 Task: Add Sprouts Dong Quai Powder Cap to the cart.
Action: Mouse pressed left at (29, 144)
Screenshot: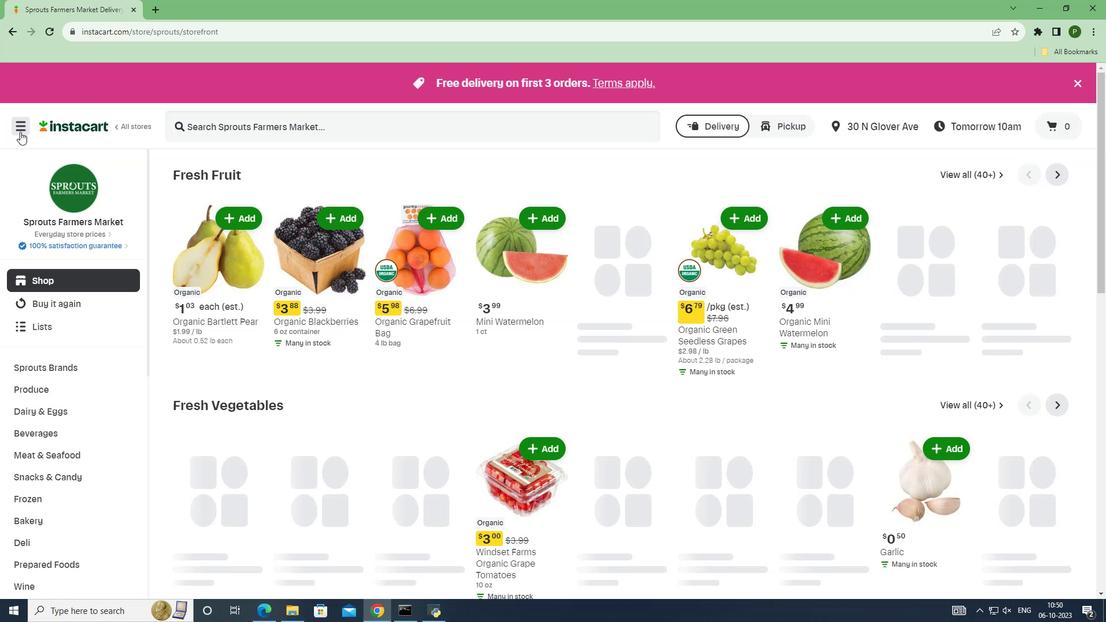 
Action: Mouse moved to (27, 138)
Screenshot: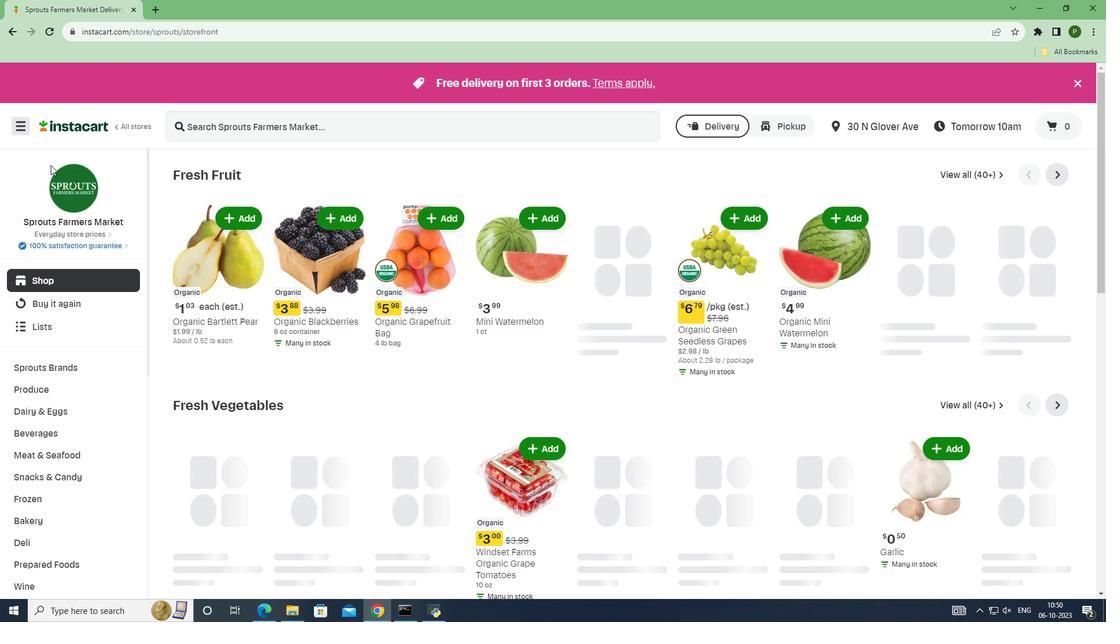 
Action: Mouse pressed left at (27, 138)
Screenshot: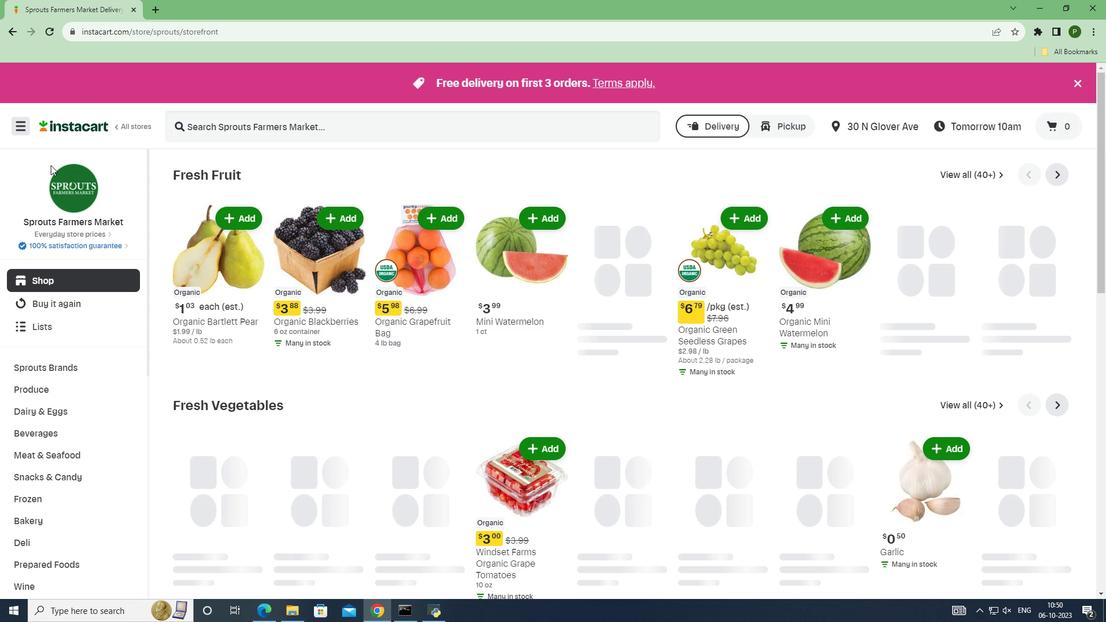 
Action: Mouse moved to (57, 315)
Screenshot: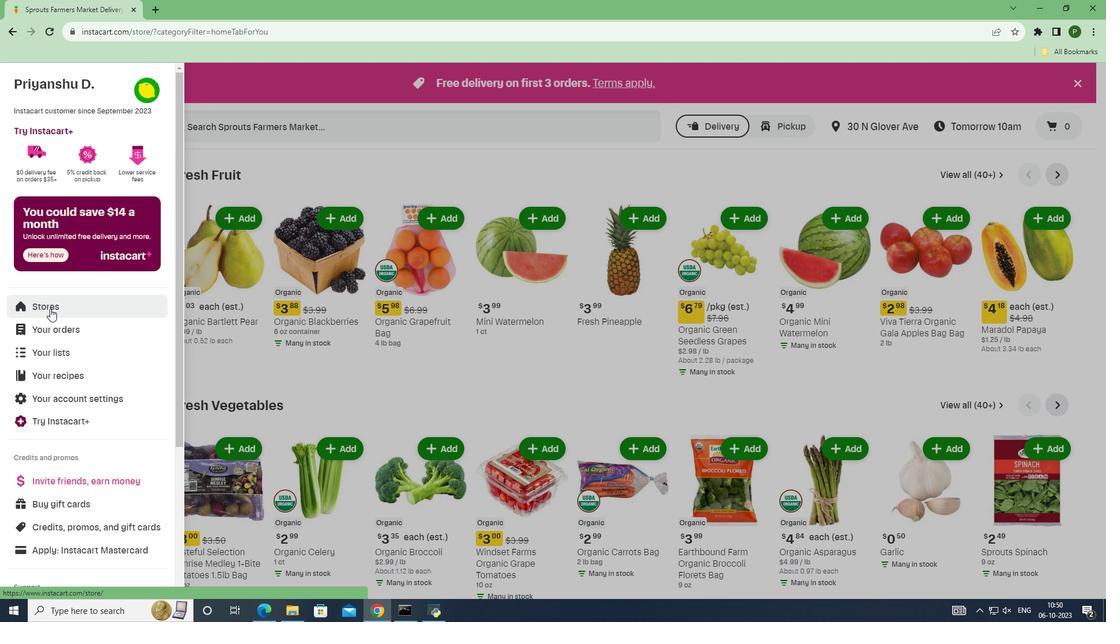 
Action: Mouse pressed left at (57, 315)
Screenshot: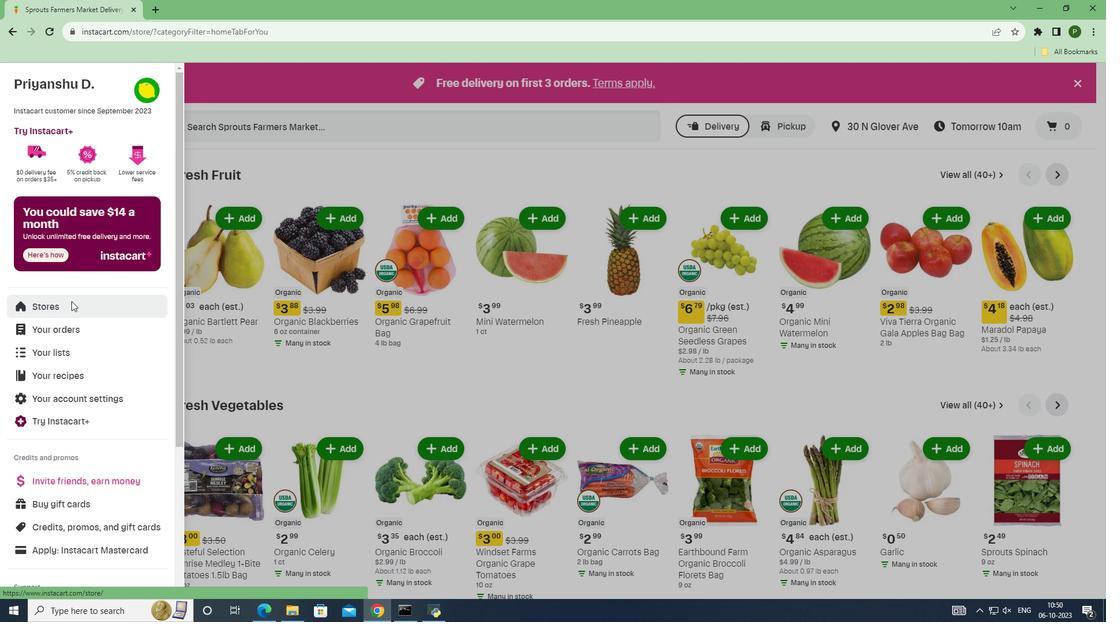 
Action: Mouse moved to (263, 148)
Screenshot: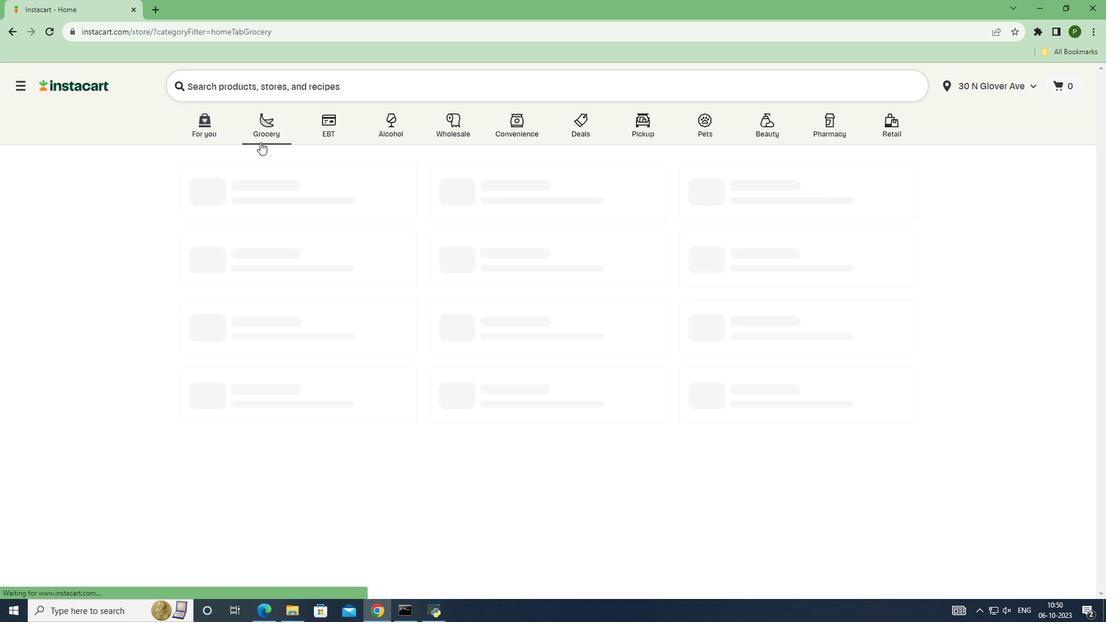 
Action: Mouse pressed left at (263, 148)
Screenshot: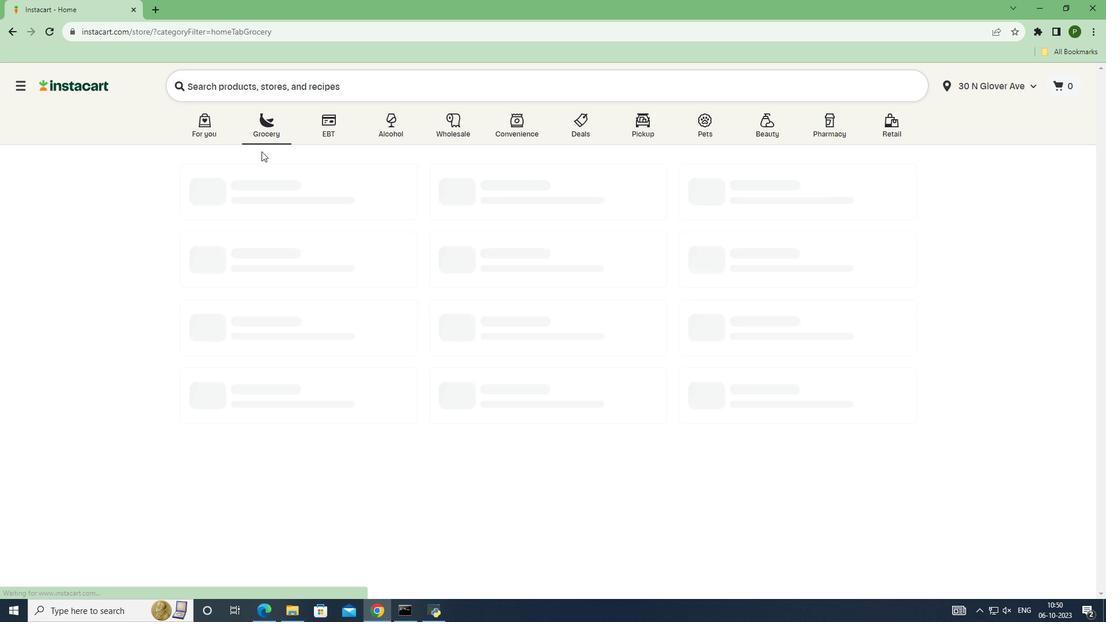 
Action: Mouse moved to (700, 270)
Screenshot: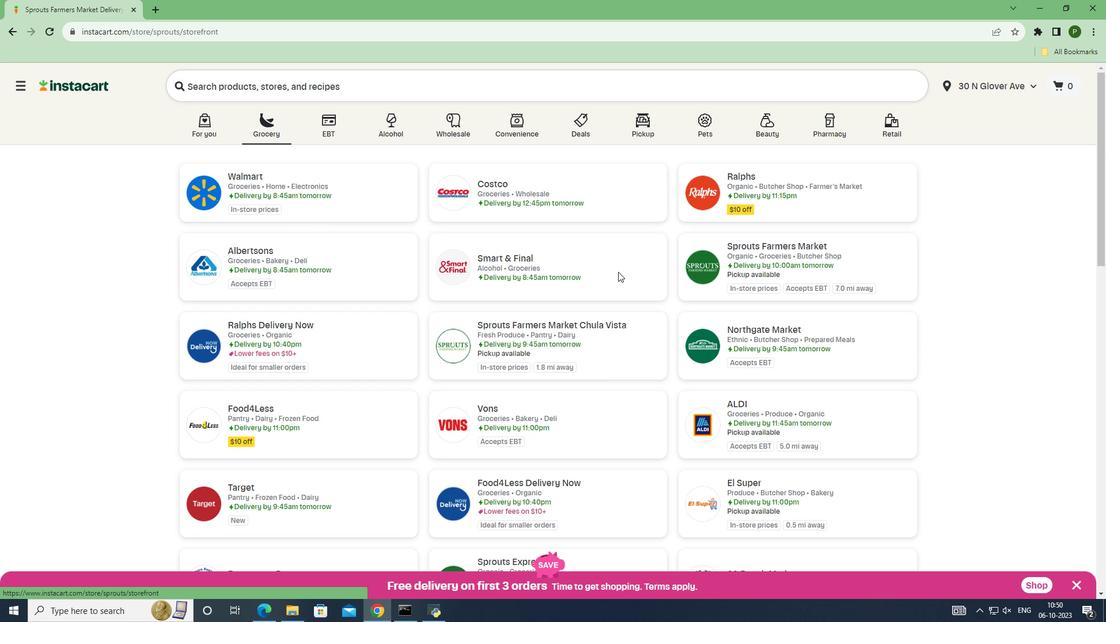 
Action: Mouse pressed left at (700, 270)
Screenshot: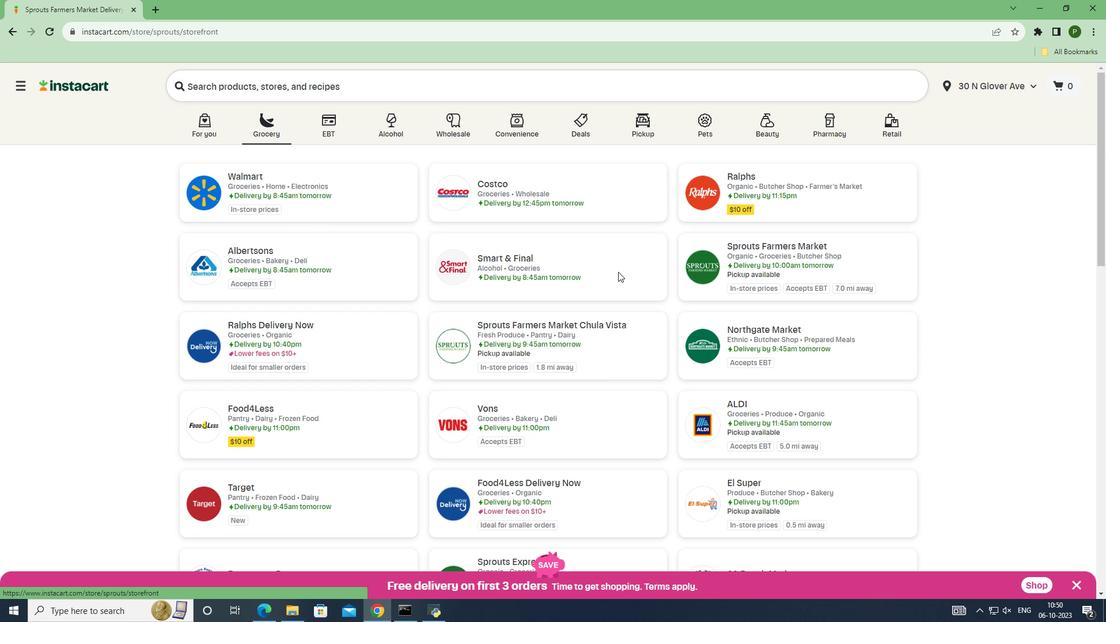 
Action: Mouse moved to (66, 371)
Screenshot: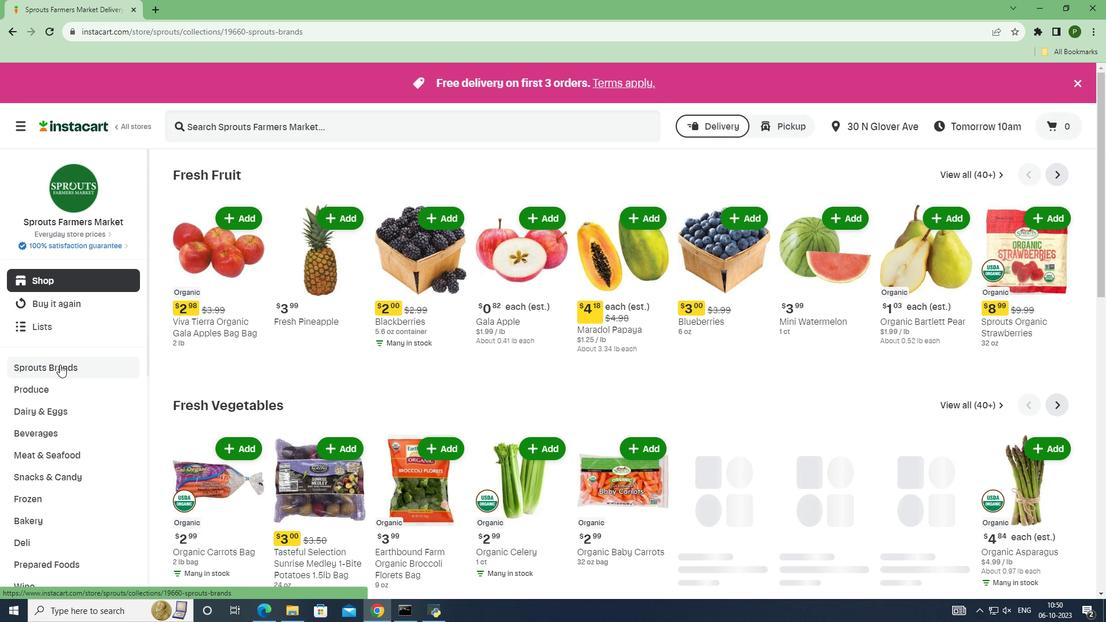 
Action: Mouse pressed left at (66, 371)
Screenshot: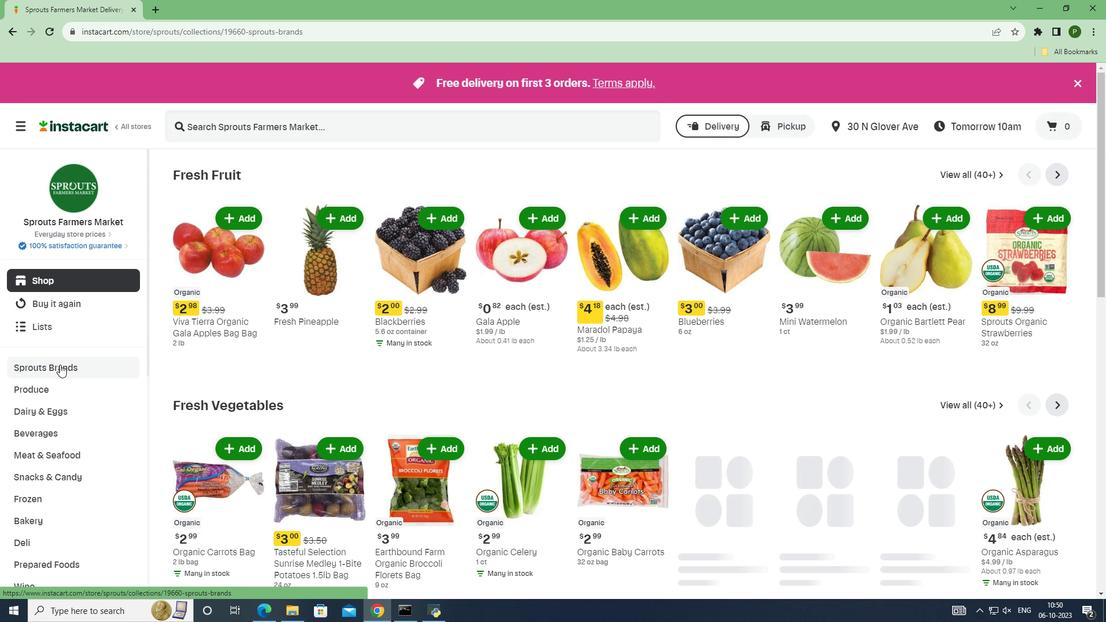 
Action: Mouse moved to (86, 526)
Screenshot: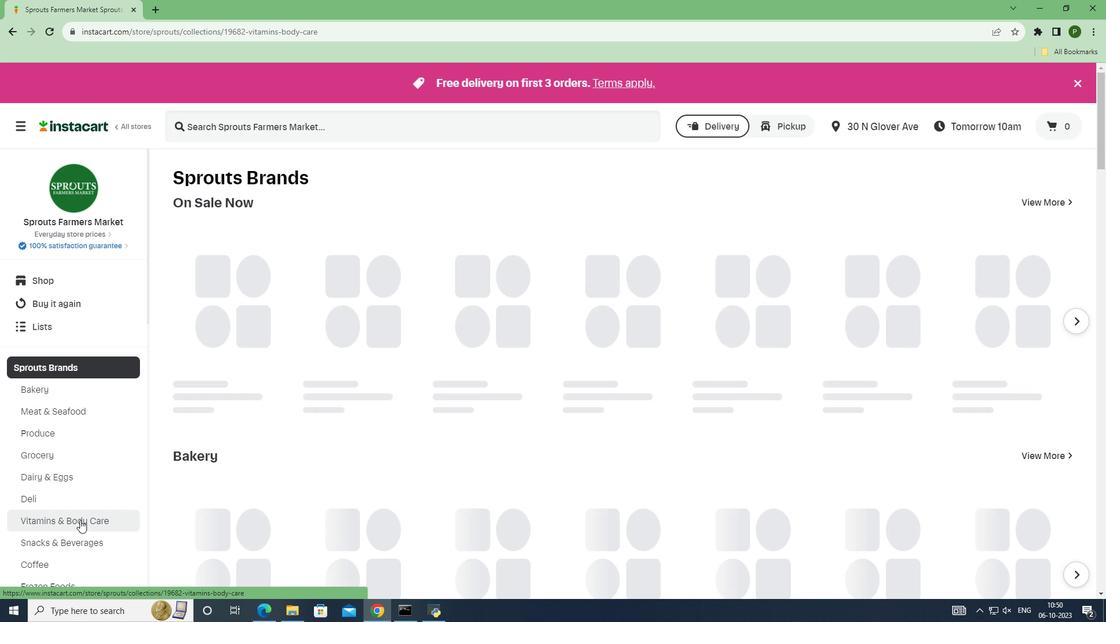 
Action: Mouse pressed left at (86, 526)
Screenshot: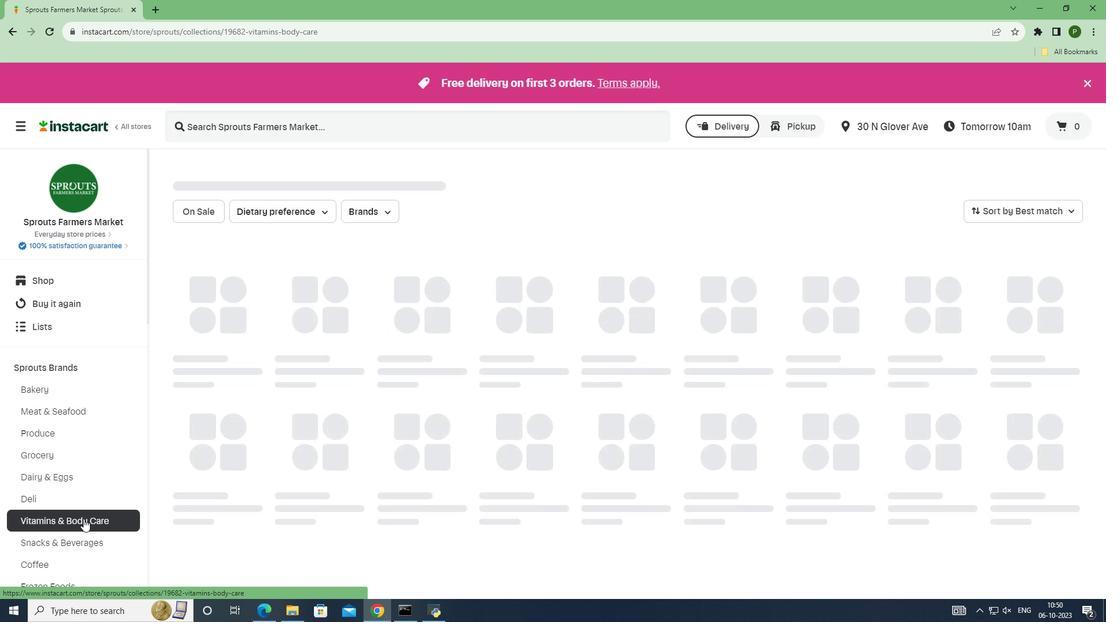 
Action: Mouse moved to (216, 130)
Screenshot: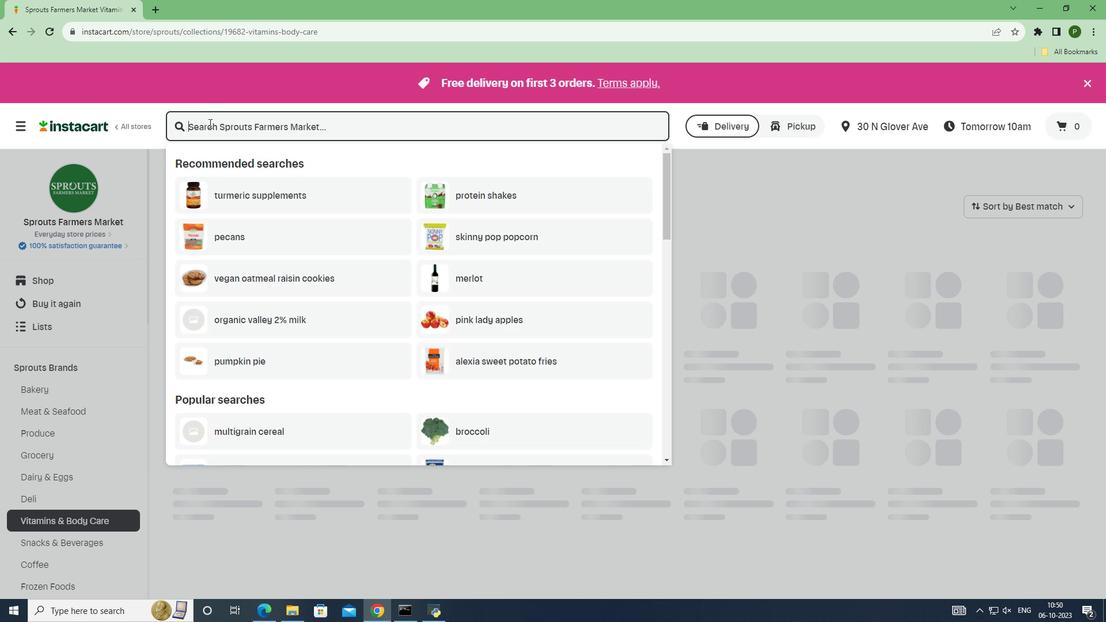 
Action: Mouse pressed left at (216, 130)
Screenshot: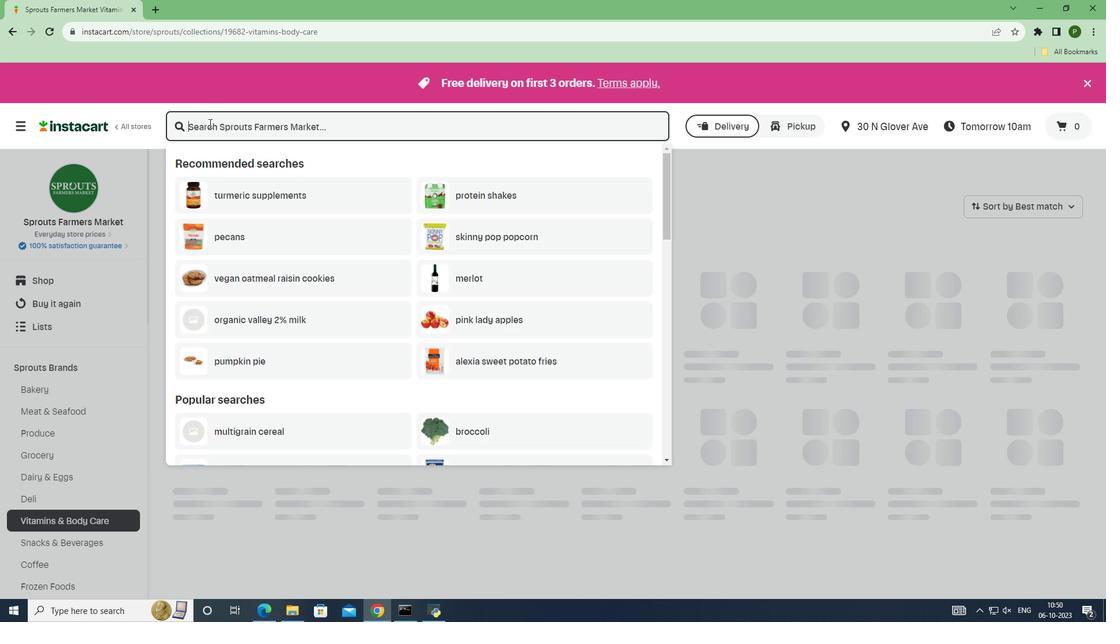 
Action: Key pressed <Key.caps_lock>S<Key.caps_lock>prouts<Key.space><Key.caps_lock>D<Key.caps_lock>ong<Key.space><Key.caps_lock>Q<Key.caps_lock>uai<Key.space><Key.caps_lock>P<Key.caps_lock>owder<Key.space><Key.caps_lock>C<Key.caps_lock>ap<Key.space><Key.enter>
Screenshot: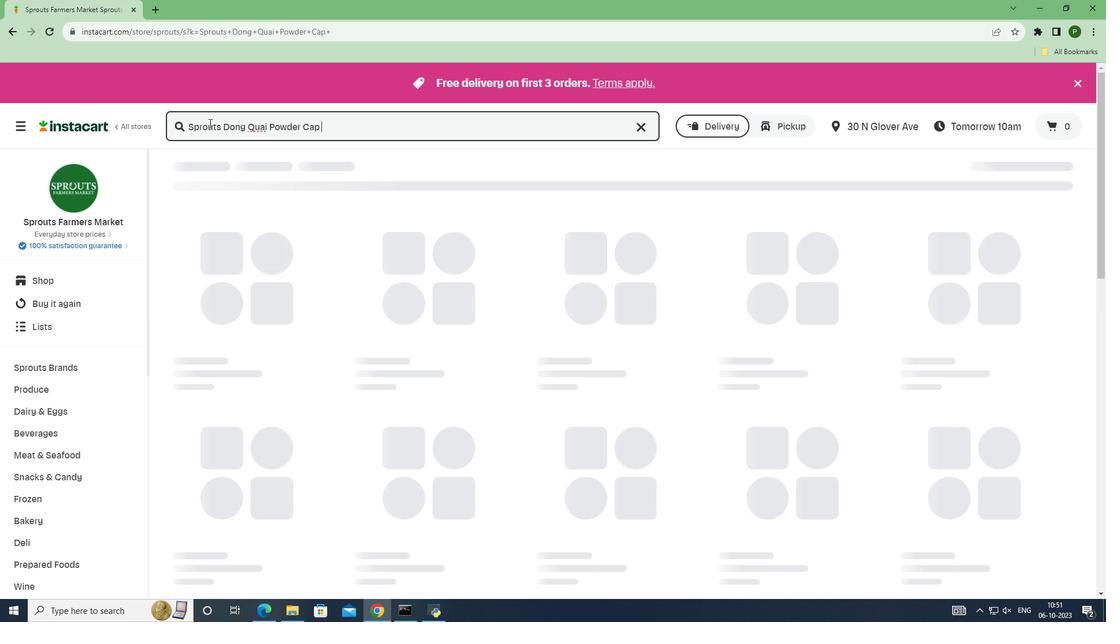 
Action: Mouse moved to (282, 236)
Screenshot: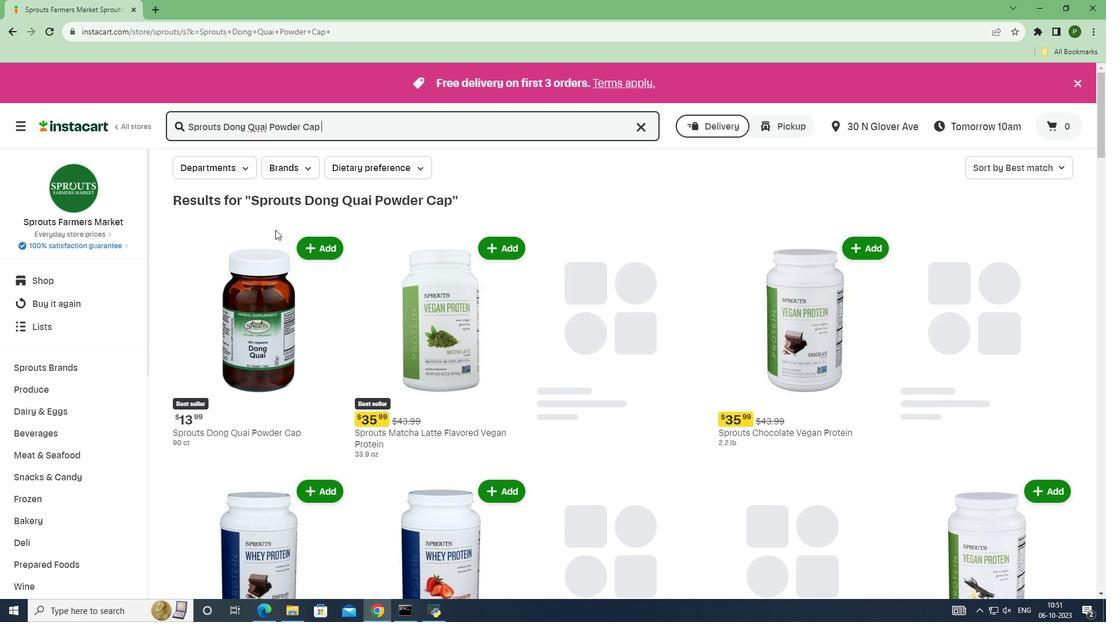 
Action: Mouse scrolled (282, 236) with delta (0, 0)
Screenshot: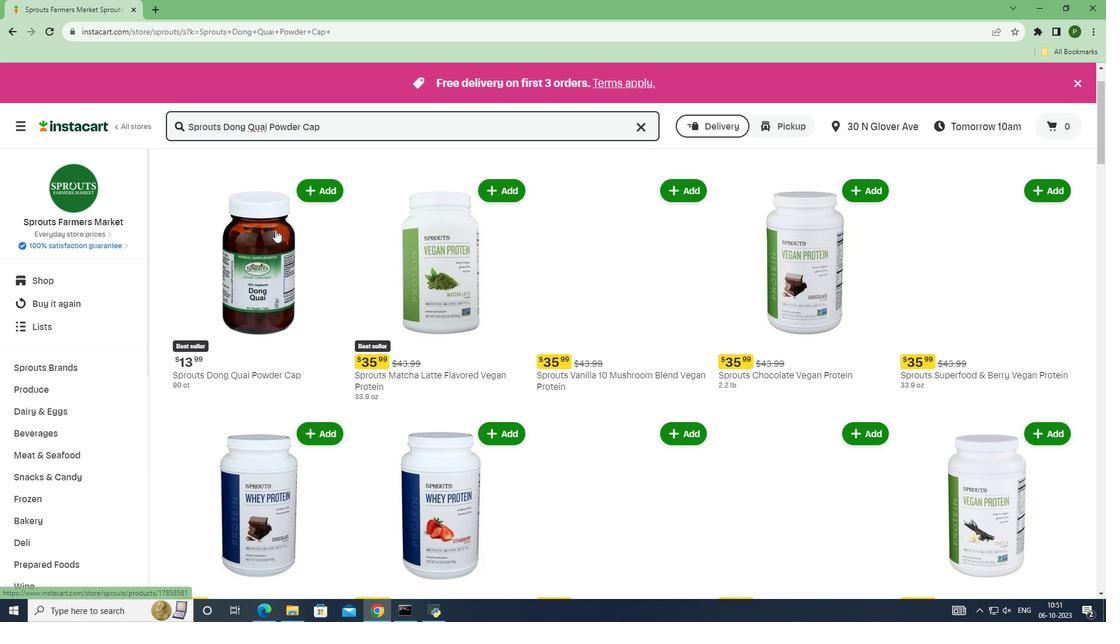 
Action: Mouse moved to (298, 195)
Screenshot: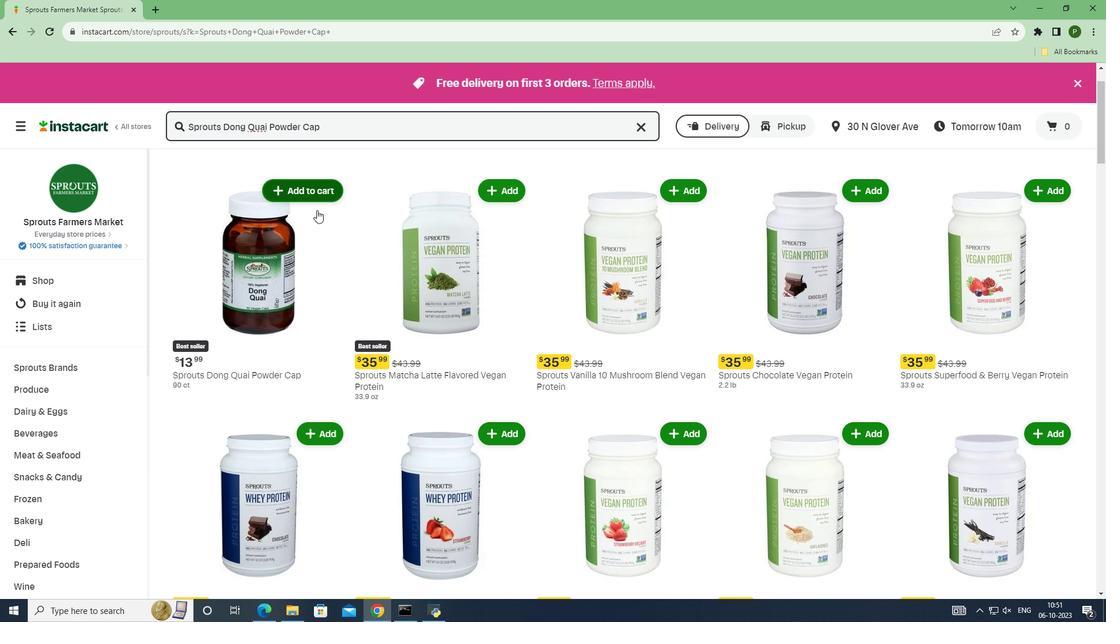 
Action: Mouse pressed left at (298, 195)
Screenshot: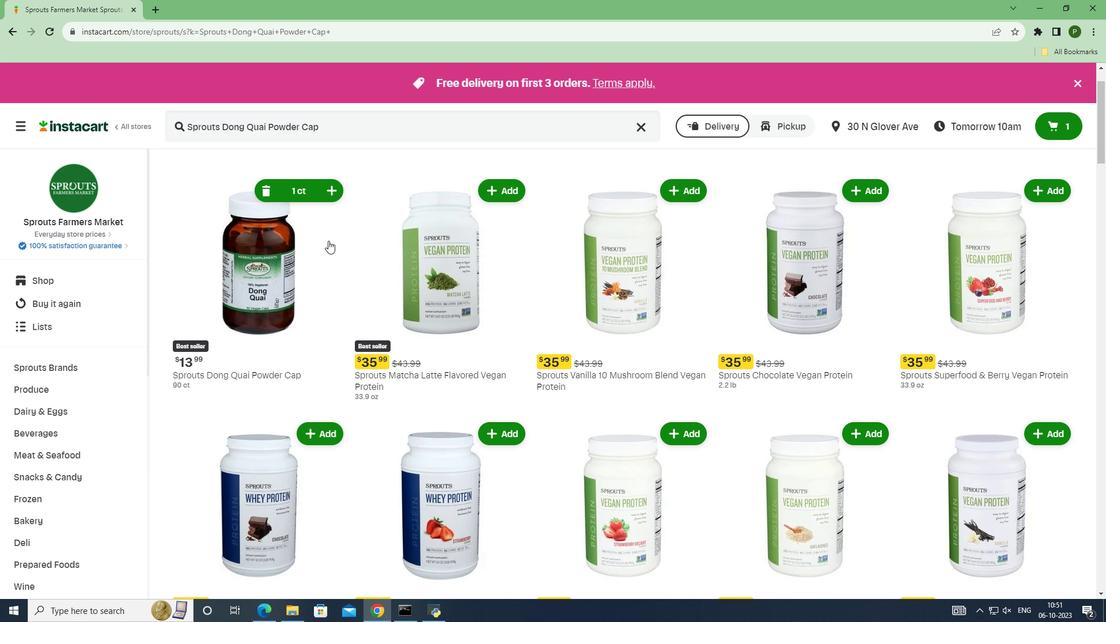 
Action: Mouse moved to (338, 254)
Screenshot: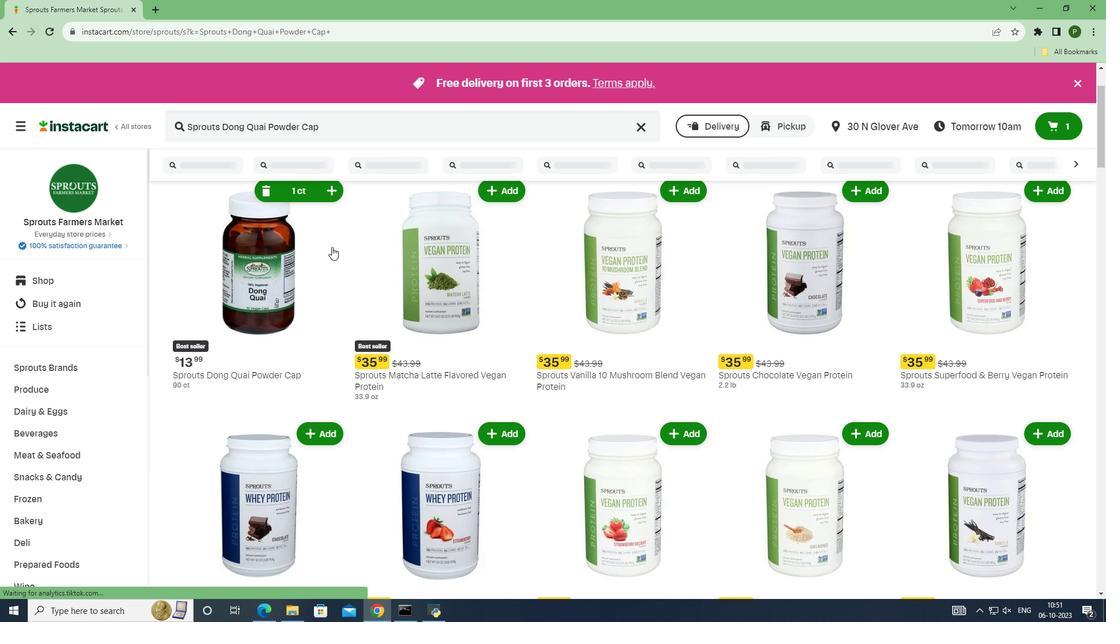 
